 Task: Add Market Corner Creamy Tomato Soup to the cart.
Action: Mouse moved to (16, 120)
Screenshot: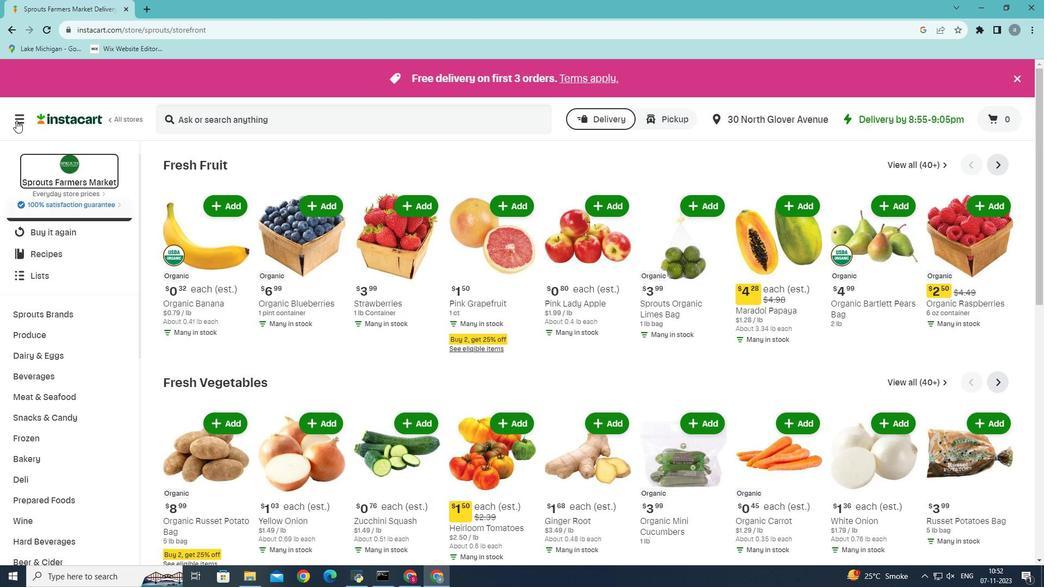 
Action: Mouse pressed left at (16, 120)
Screenshot: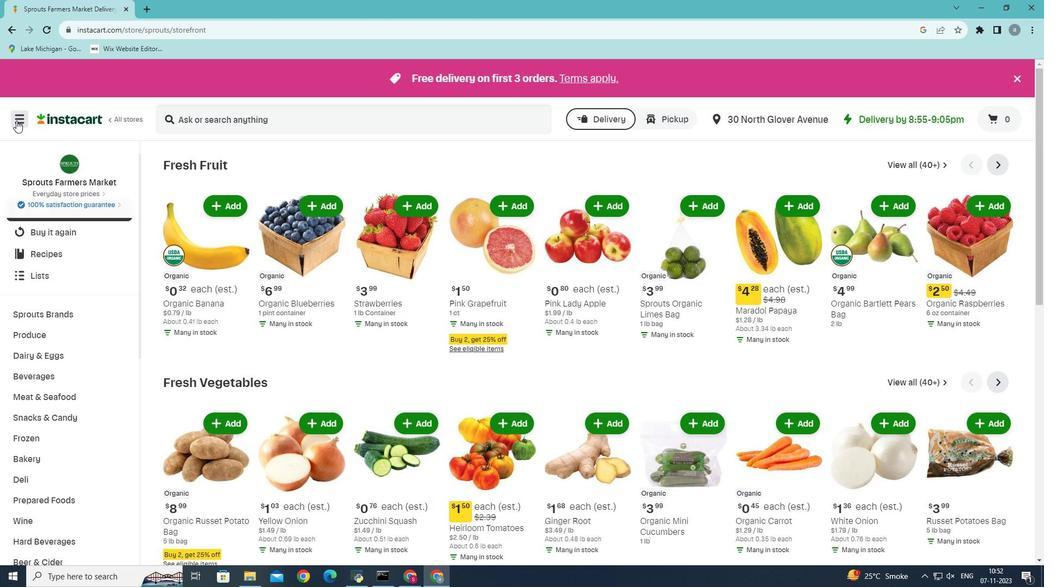 
Action: Mouse moved to (57, 300)
Screenshot: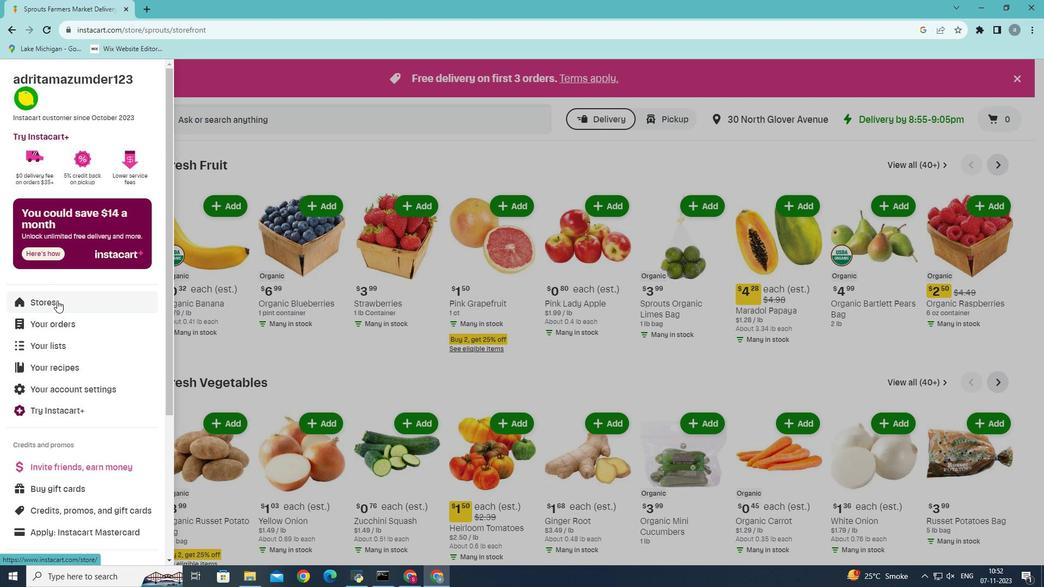 
Action: Mouse pressed left at (57, 300)
Screenshot: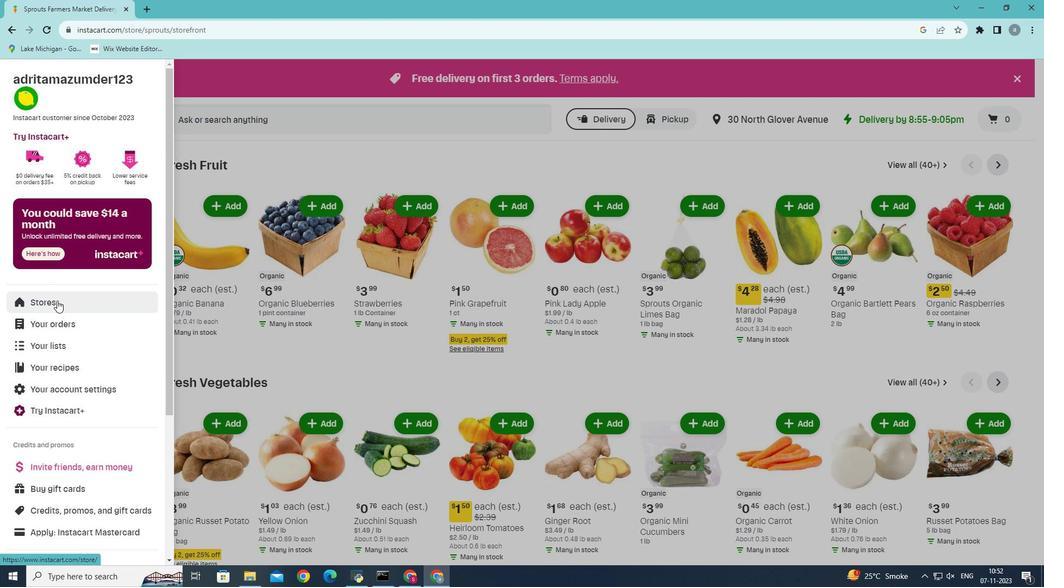 
Action: Mouse moved to (261, 122)
Screenshot: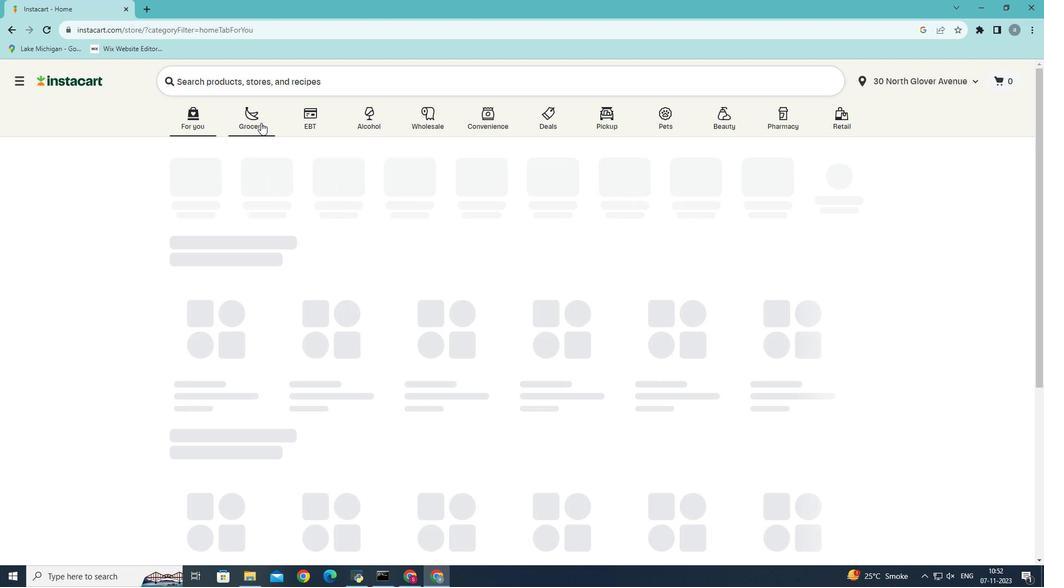 
Action: Mouse pressed left at (261, 122)
Screenshot: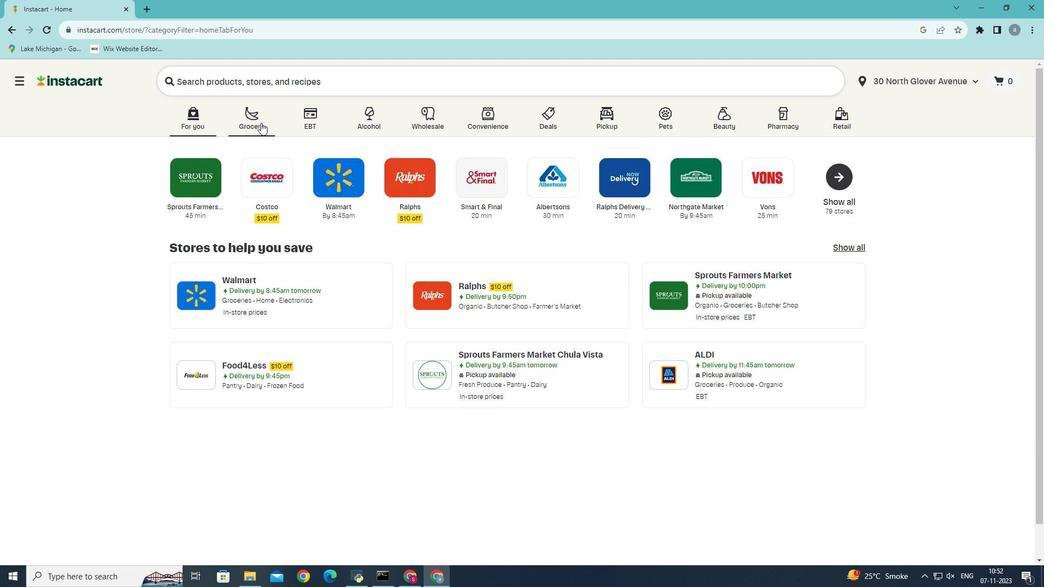 
Action: Mouse moved to (245, 331)
Screenshot: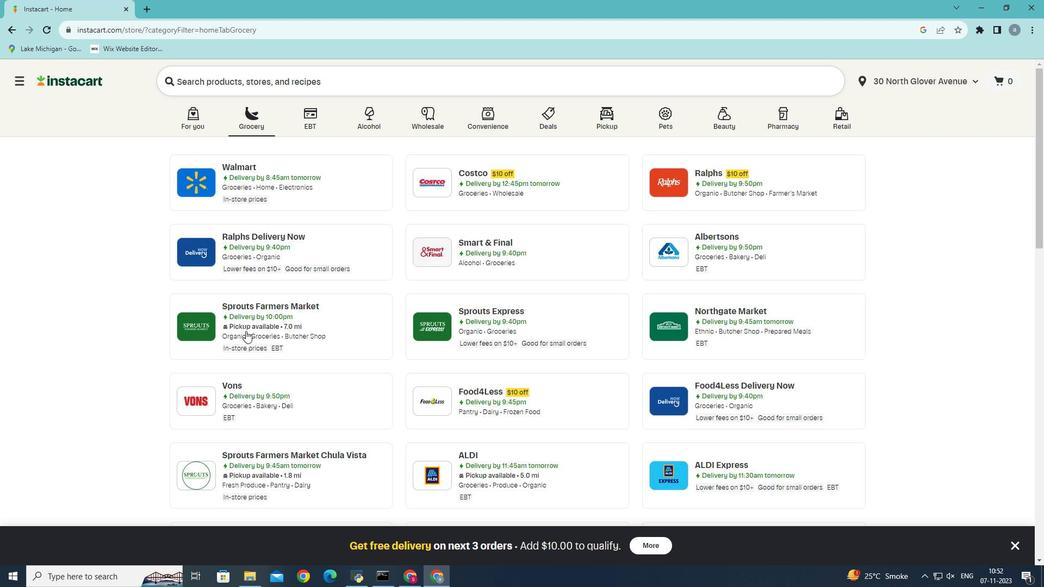 
Action: Mouse pressed left at (245, 331)
Screenshot: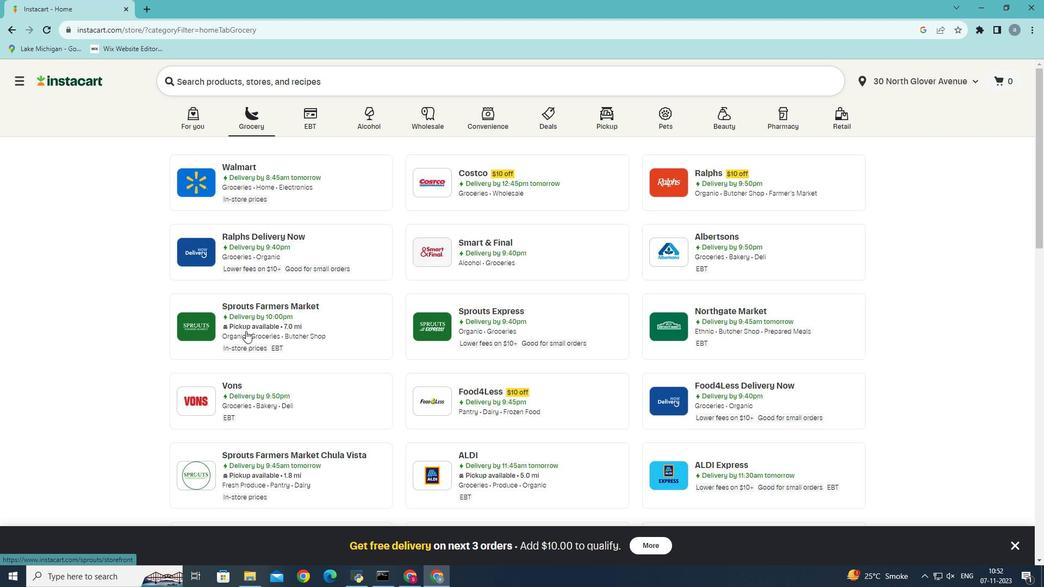 
Action: Mouse moved to (28, 516)
Screenshot: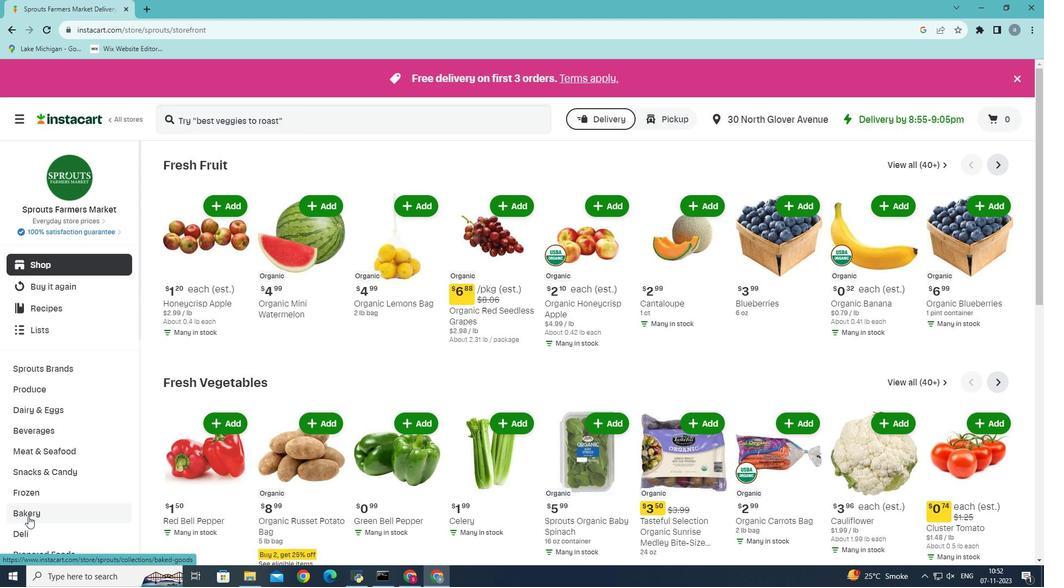 
Action: Mouse scrolled (28, 516) with delta (0, 0)
Screenshot: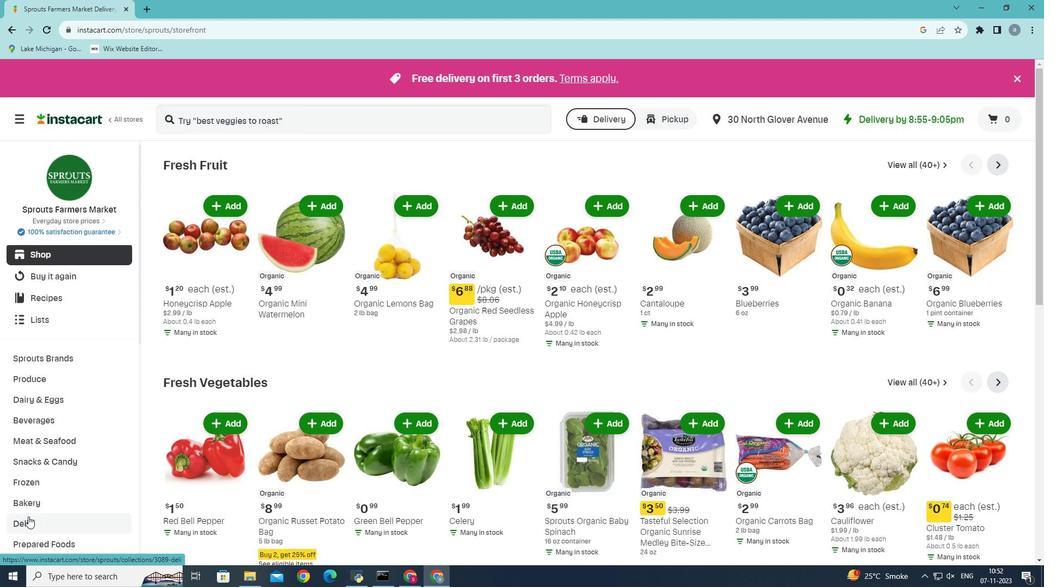 
Action: Mouse moved to (39, 500)
Screenshot: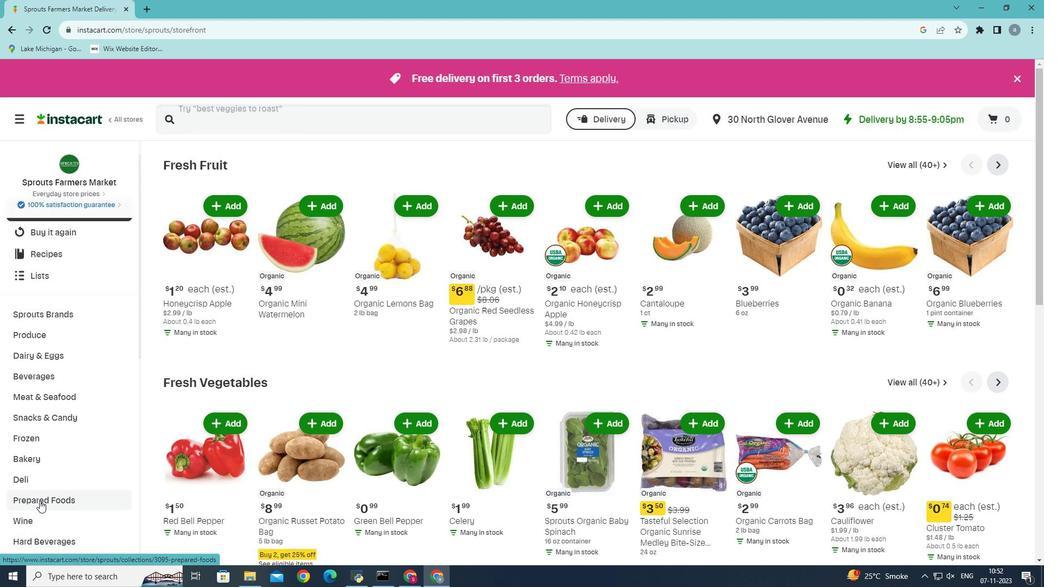 
Action: Mouse pressed left at (39, 500)
Screenshot: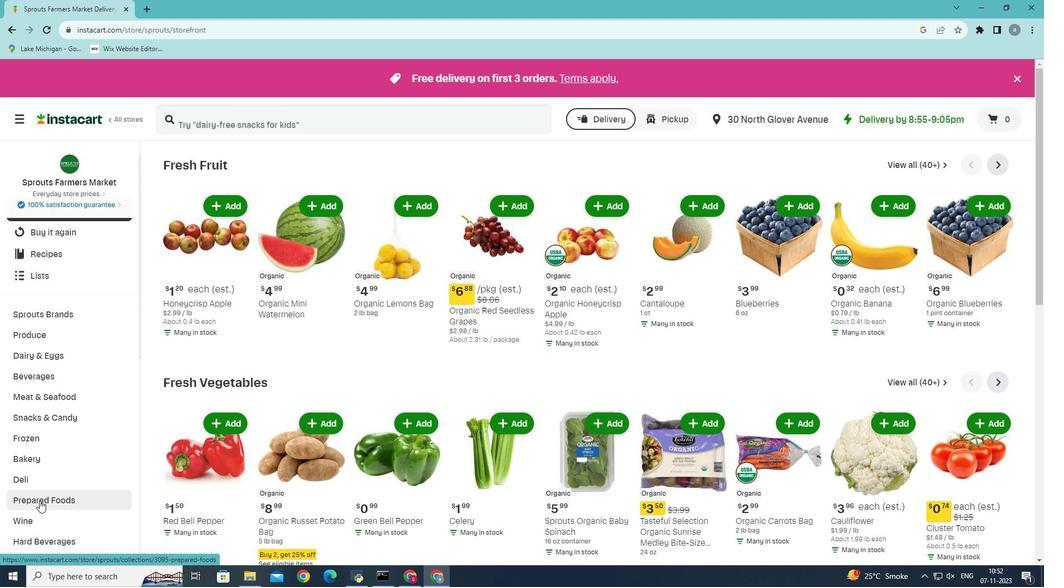 
Action: Mouse moved to (546, 191)
Screenshot: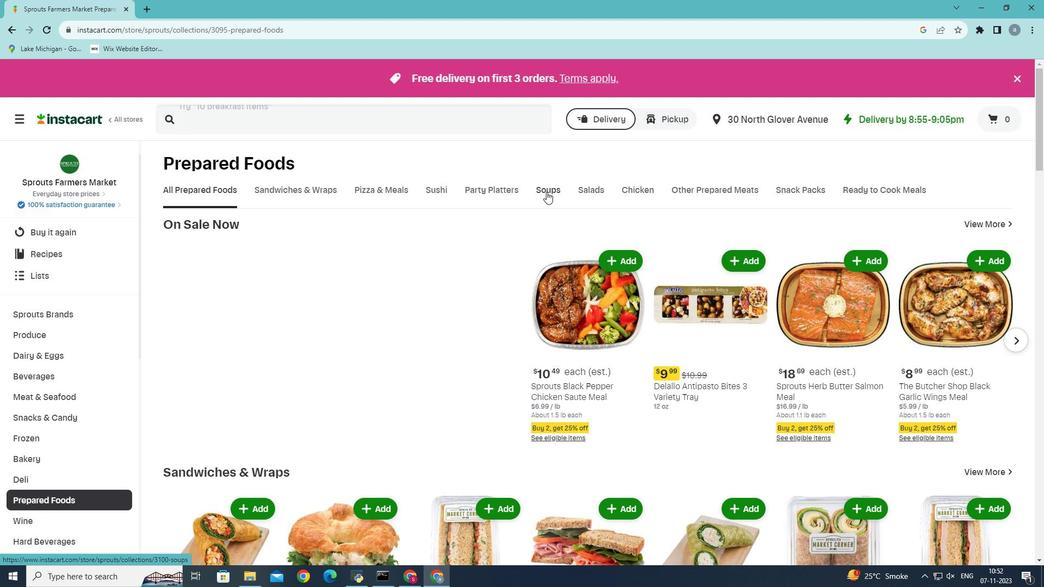 
Action: Mouse pressed left at (546, 191)
Screenshot: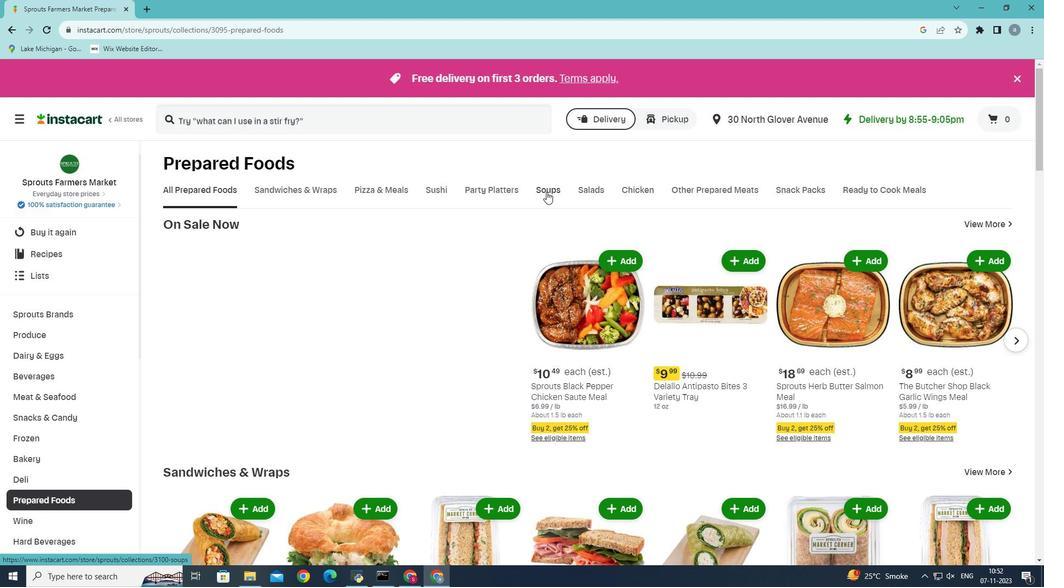 
Action: Mouse moved to (239, 123)
Screenshot: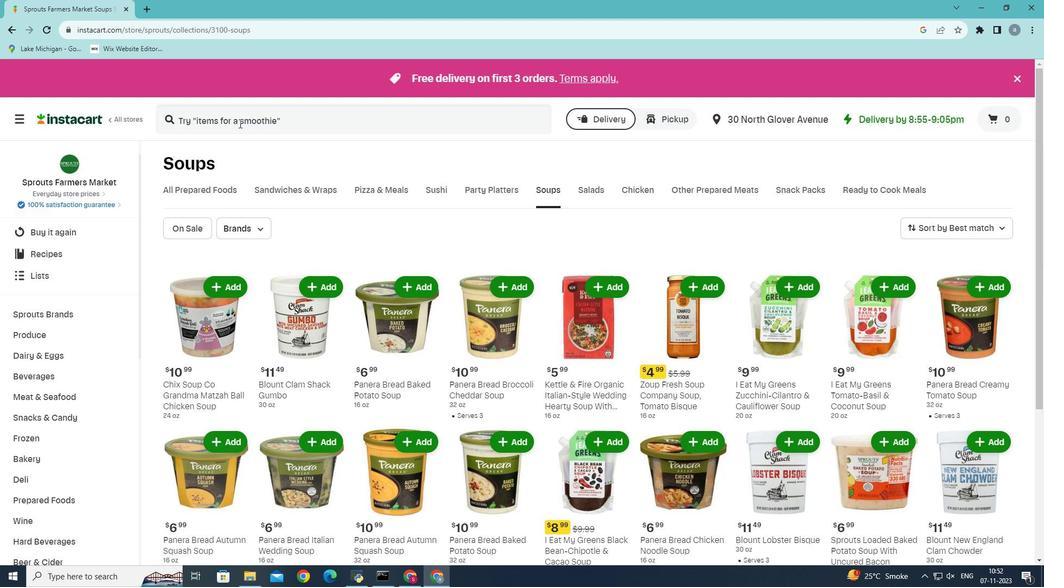 
Action: Mouse pressed left at (239, 123)
Screenshot: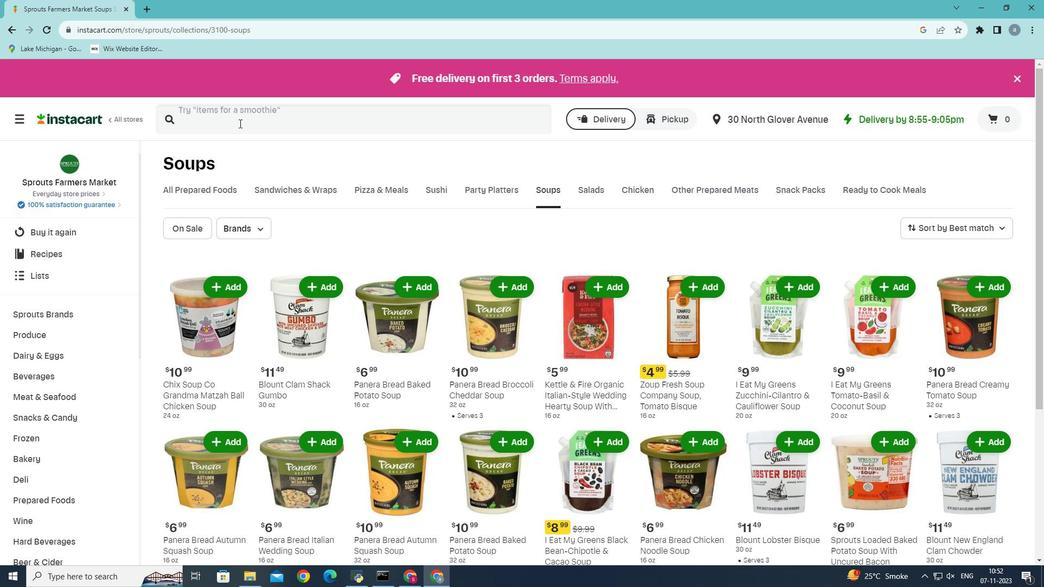 
Action: Key pressed <Key.shift>marketn<Key.space><Key.backspace><Key.backspace><Key.space>corner<Key.space>creamy<Key.space><Key.shift>Tomato<Key.space>soup<Key.enter>
Screenshot: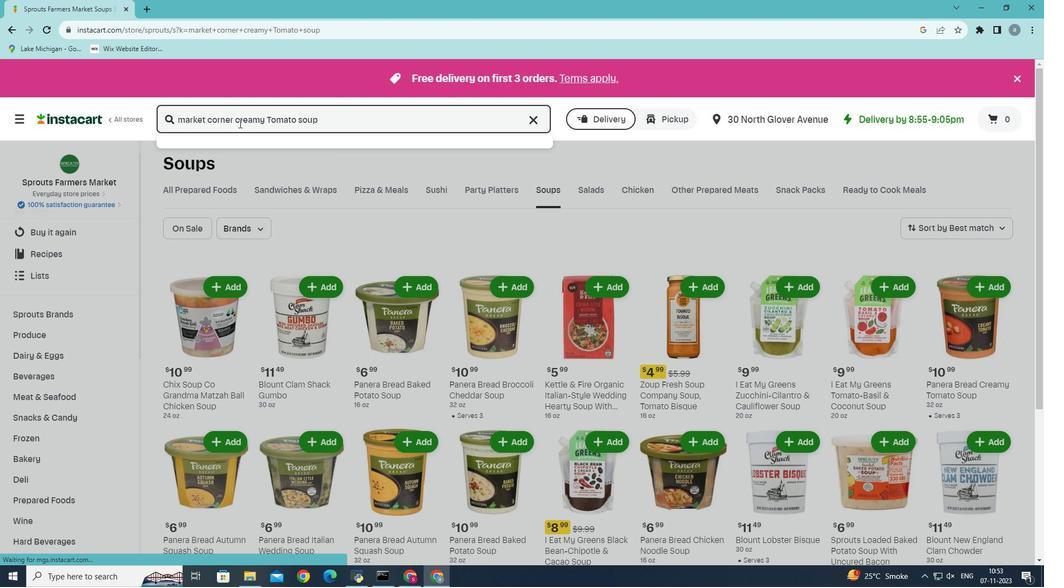 
Action: Mouse moved to (219, 83)
Screenshot: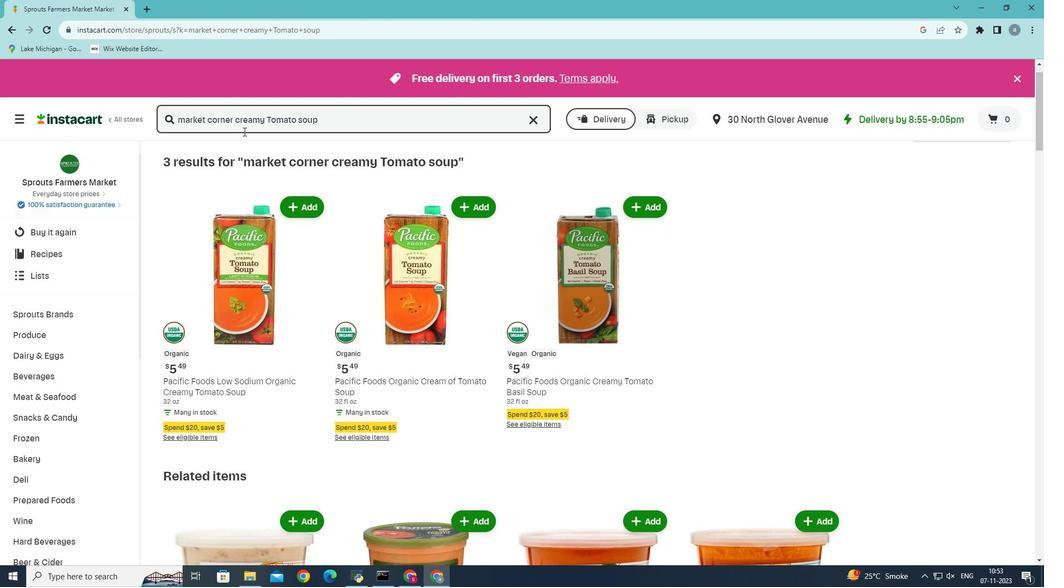 
Action: Mouse scrolled (219, 83) with delta (0, 0)
Screenshot: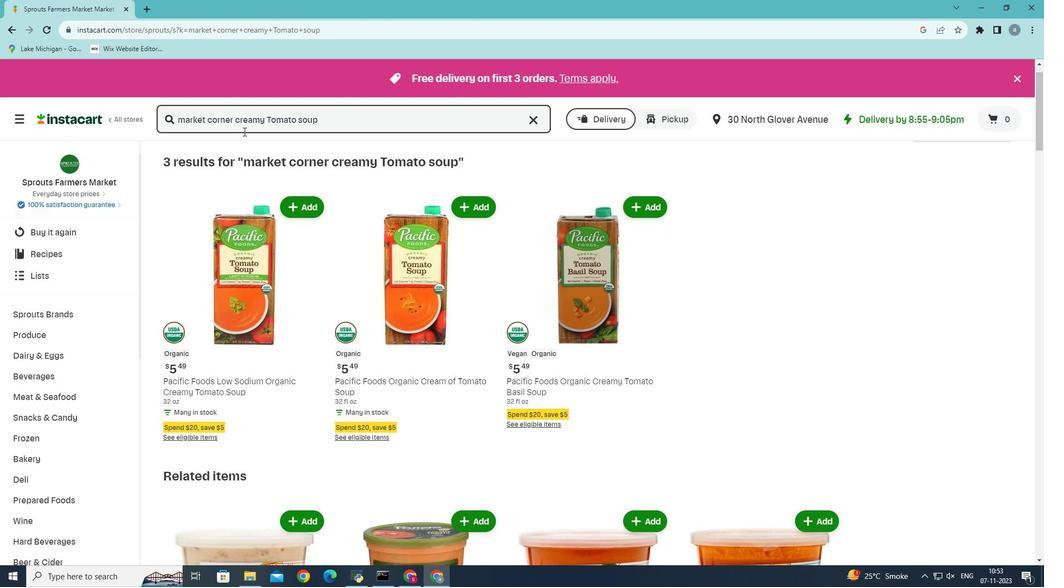 
Action: Mouse moved to (286, 244)
Screenshot: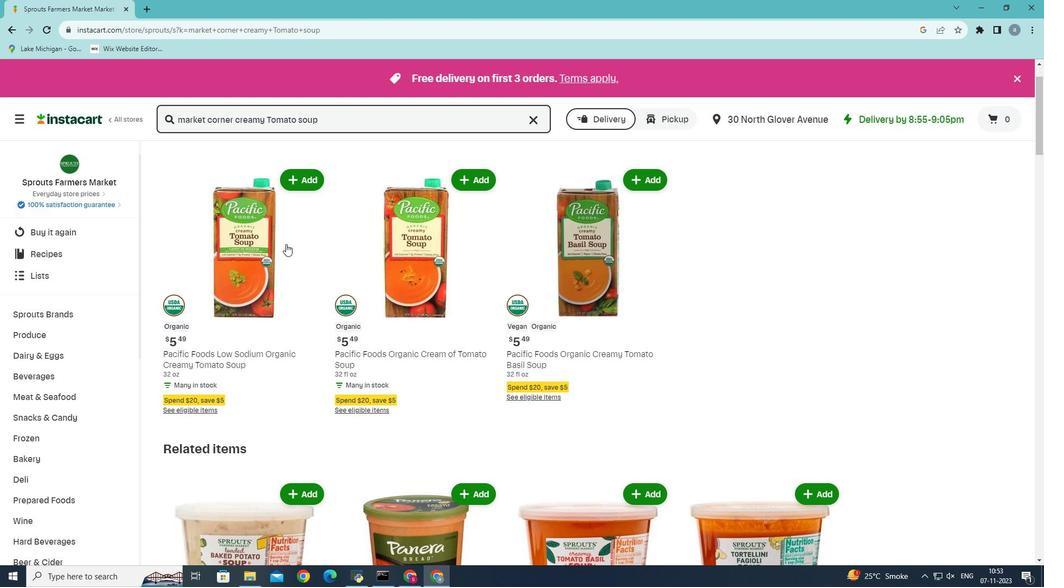 
Action: Mouse scrolled (286, 243) with delta (0, 0)
Screenshot: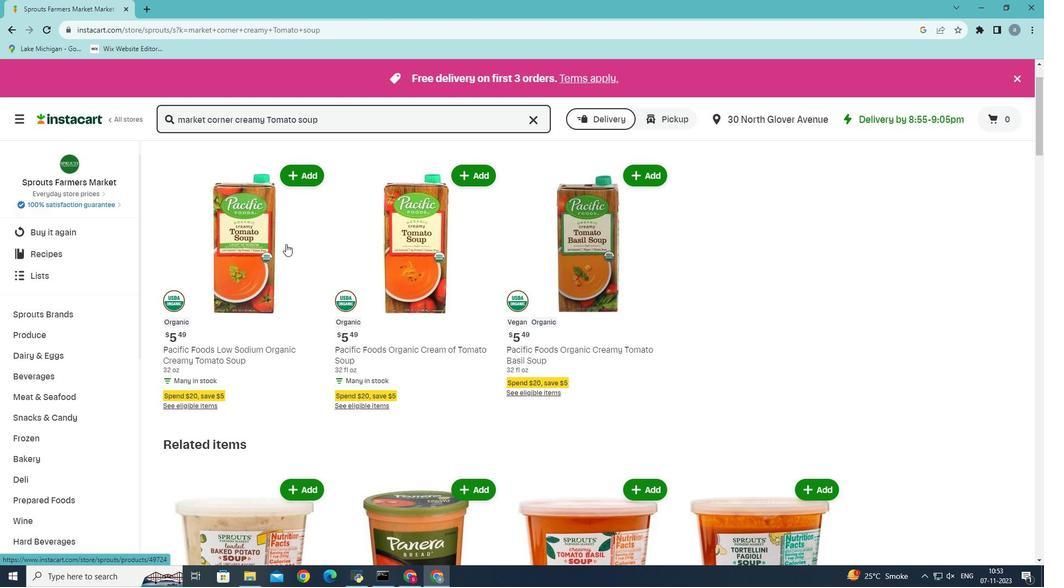 
Action: Mouse scrolled (286, 243) with delta (0, 0)
Screenshot: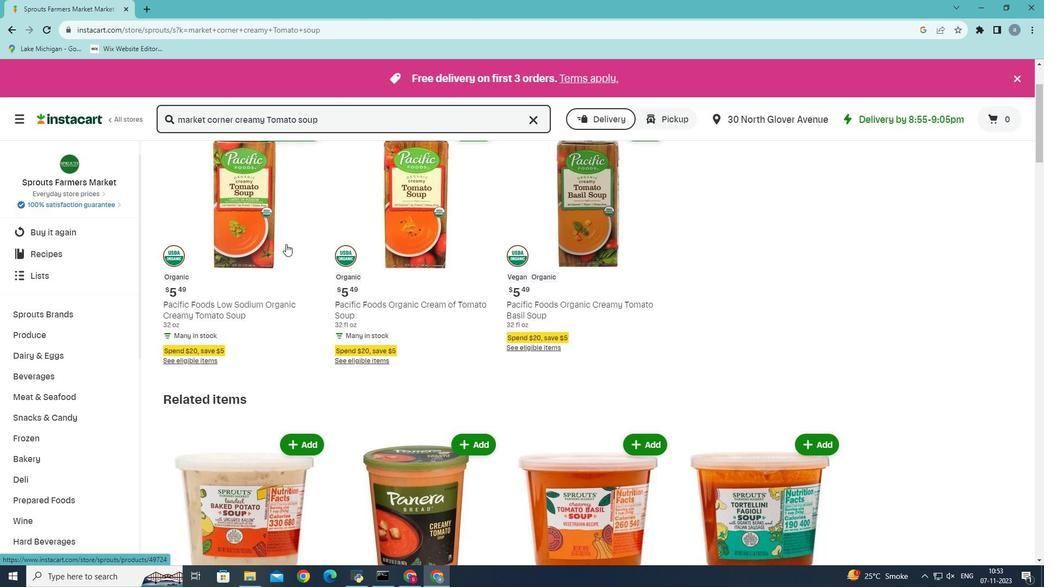 
Action: Mouse scrolled (286, 243) with delta (0, 0)
Screenshot: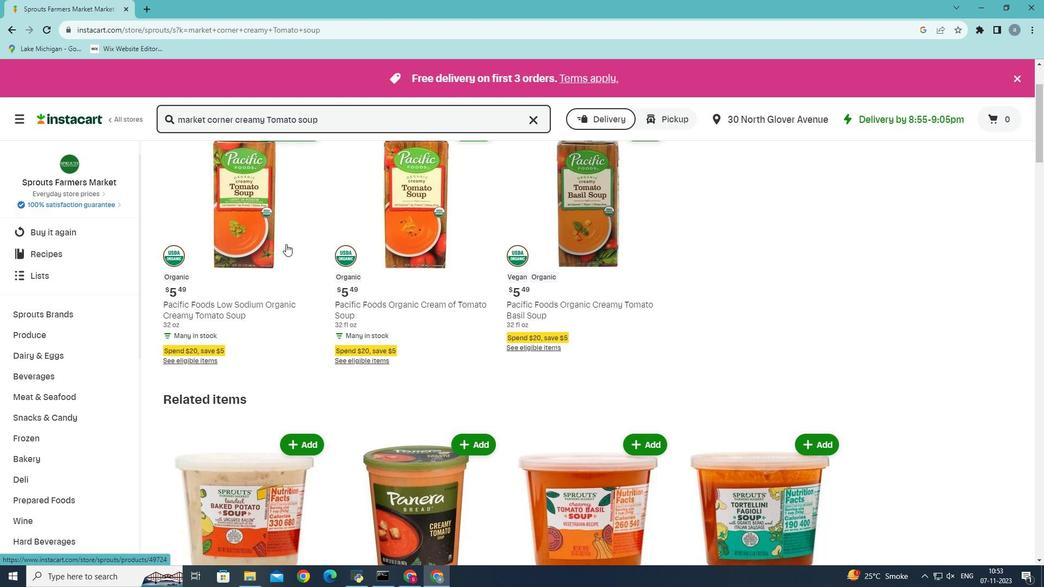 
Action: Mouse scrolled (286, 243) with delta (0, 0)
Screenshot: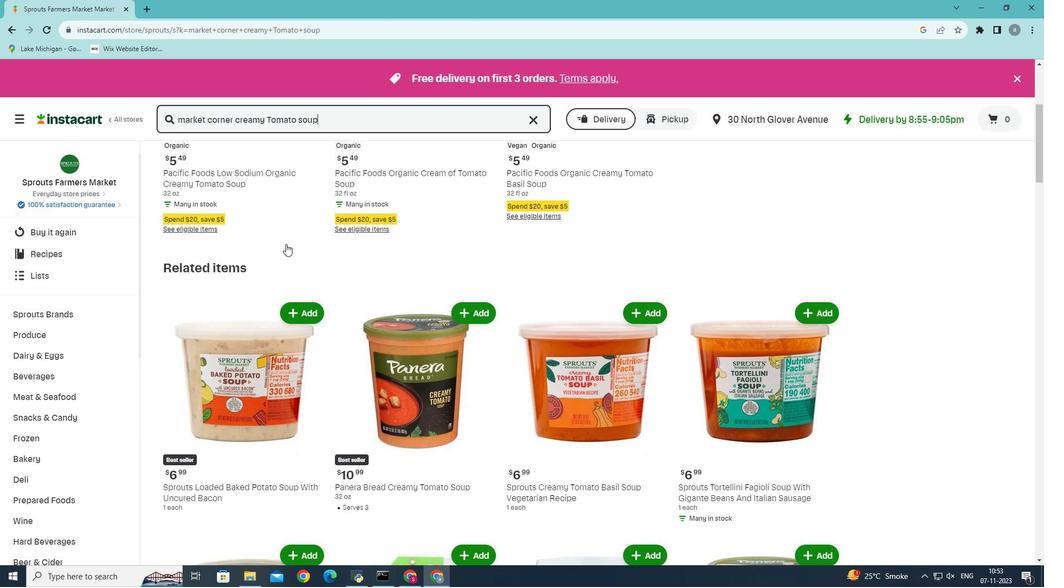 
Action: Mouse scrolled (286, 243) with delta (0, 0)
Screenshot: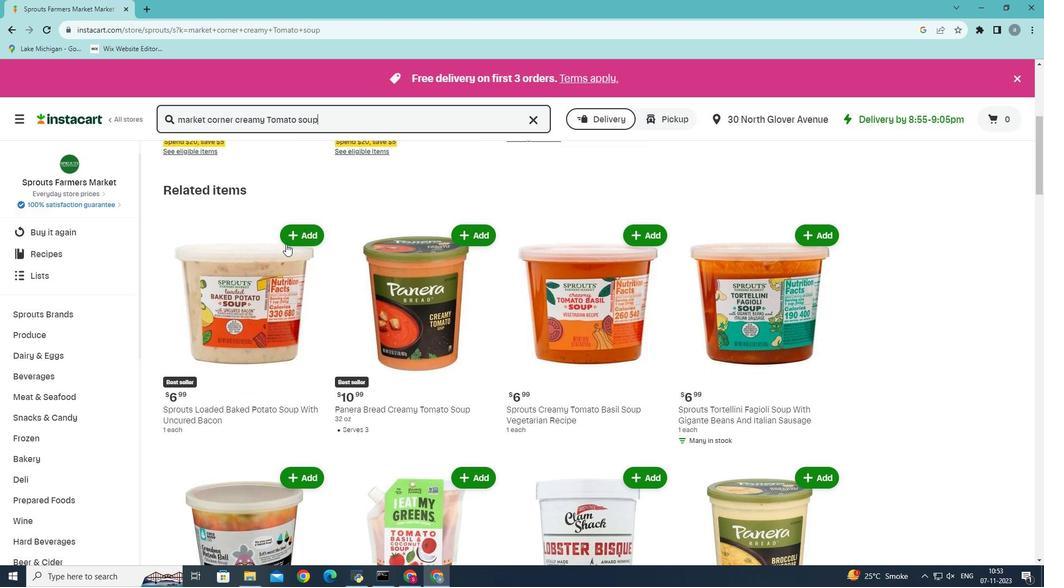 
Action: Mouse scrolled (286, 243) with delta (0, 0)
Screenshot: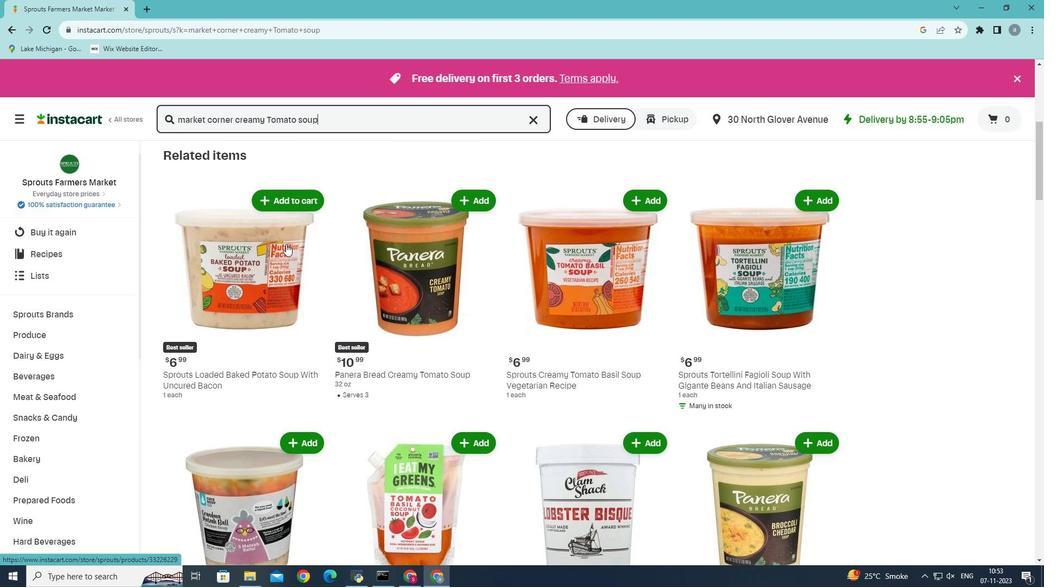 
Action: Mouse scrolled (286, 243) with delta (0, 0)
Screenshot: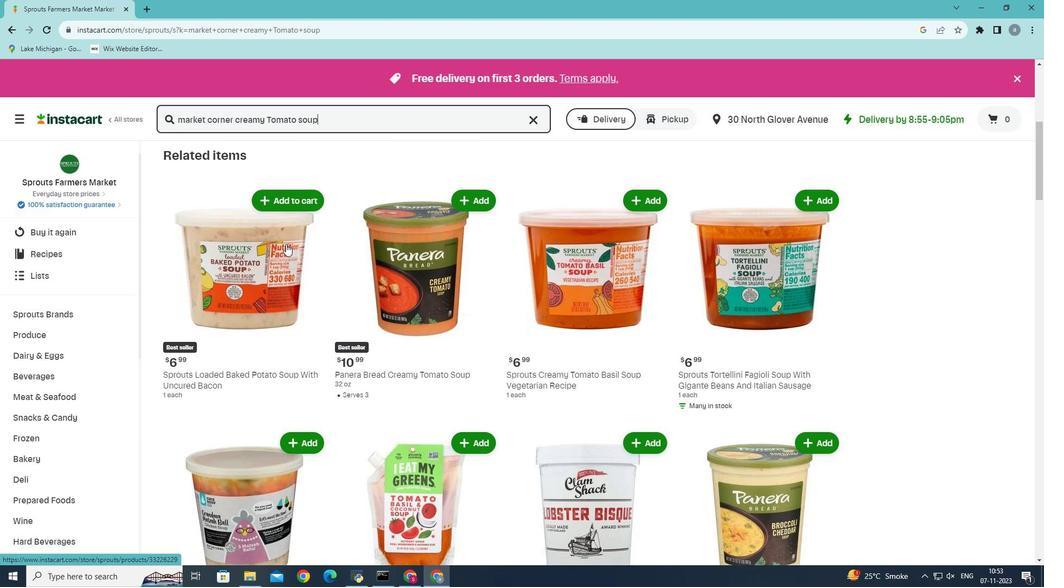 
Action: Mouse scrolled (286, 243) with delta (0, 0)
Screenshot: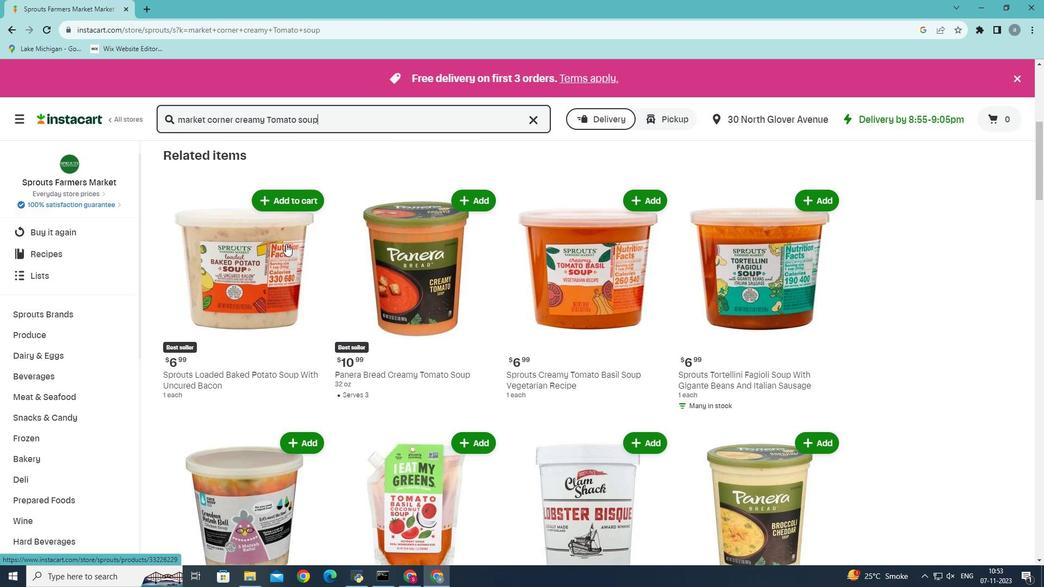 
Action: Mouse moved to (286, 244)
Screenshot: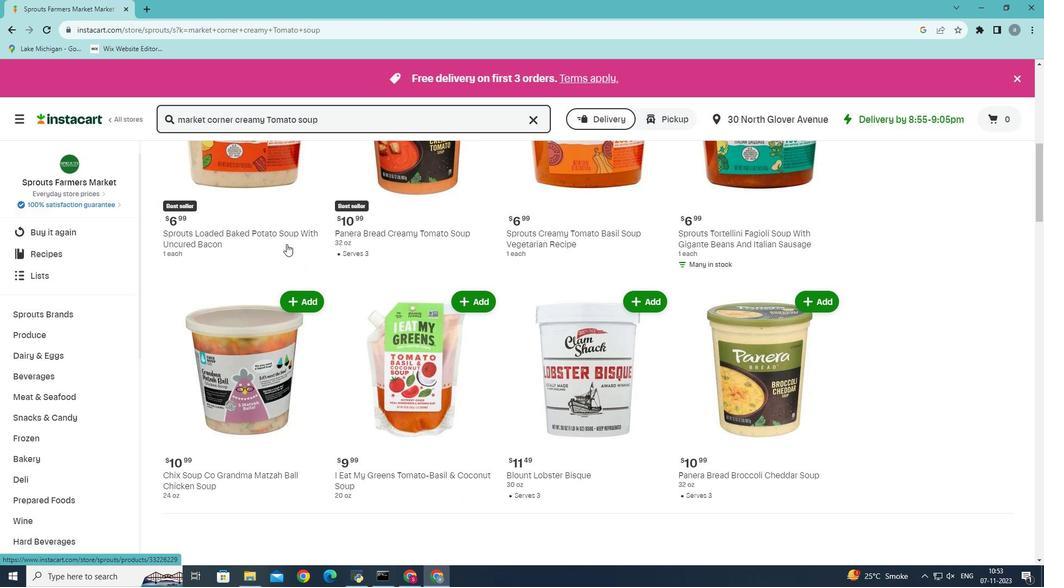 
Action: Mouse scrolled (286, 243) with delta (0, 0)
Screenshot: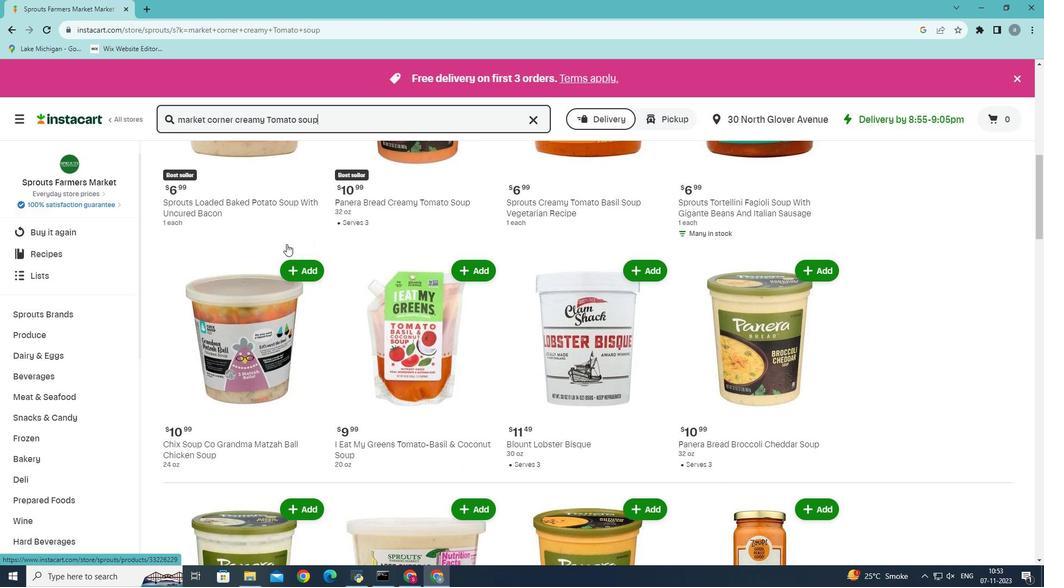 
Action: Mouse scrolled (286, 243) with delta (0, 0)
Screenshot: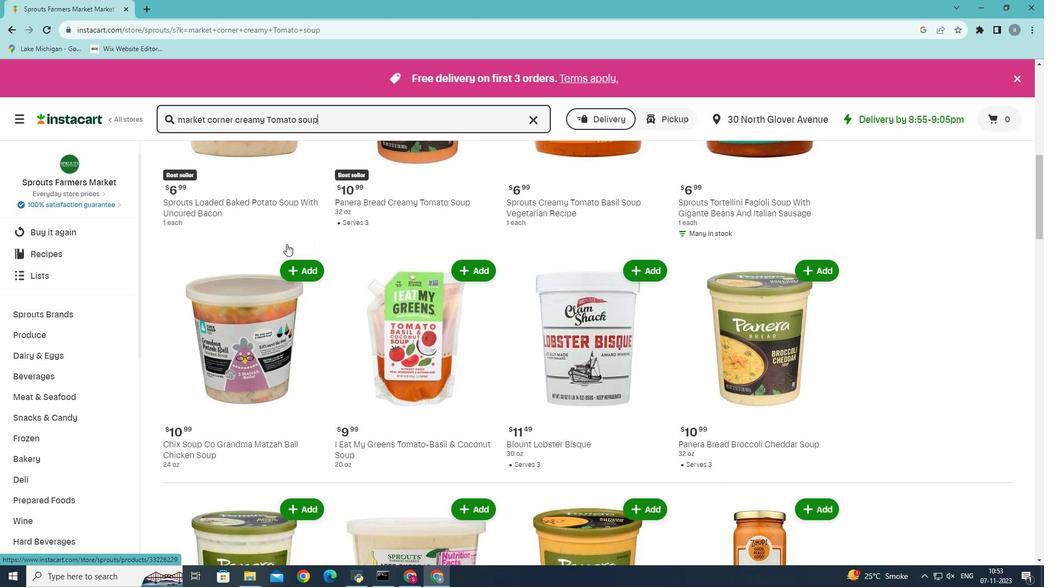
Action: Mouse scrolled (286, 243) with delta (0, 0)
Screenshot: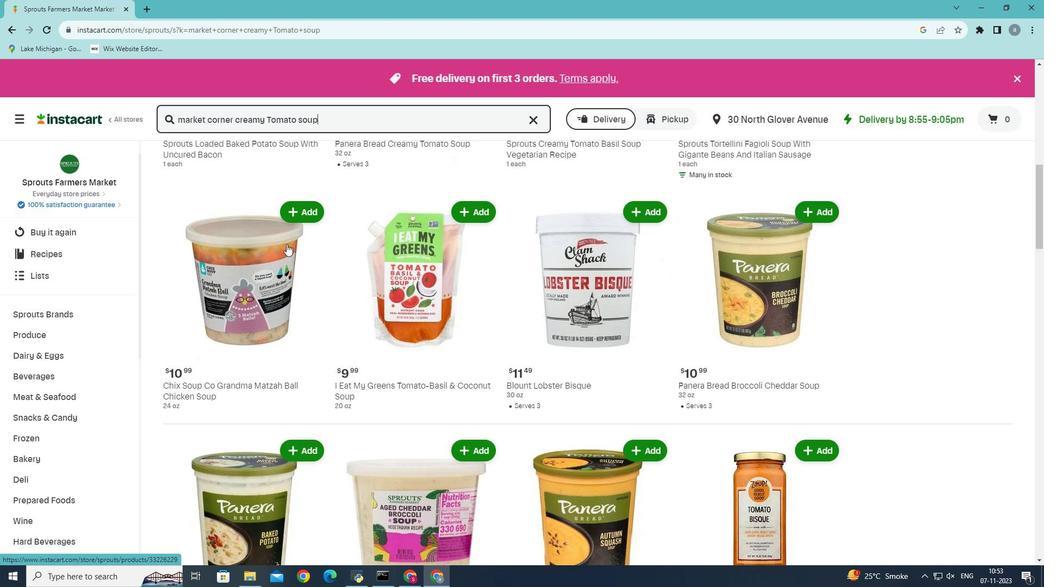 
Action: Mouse scrolled (286, 244) with delta (0, 0)
Screenshot: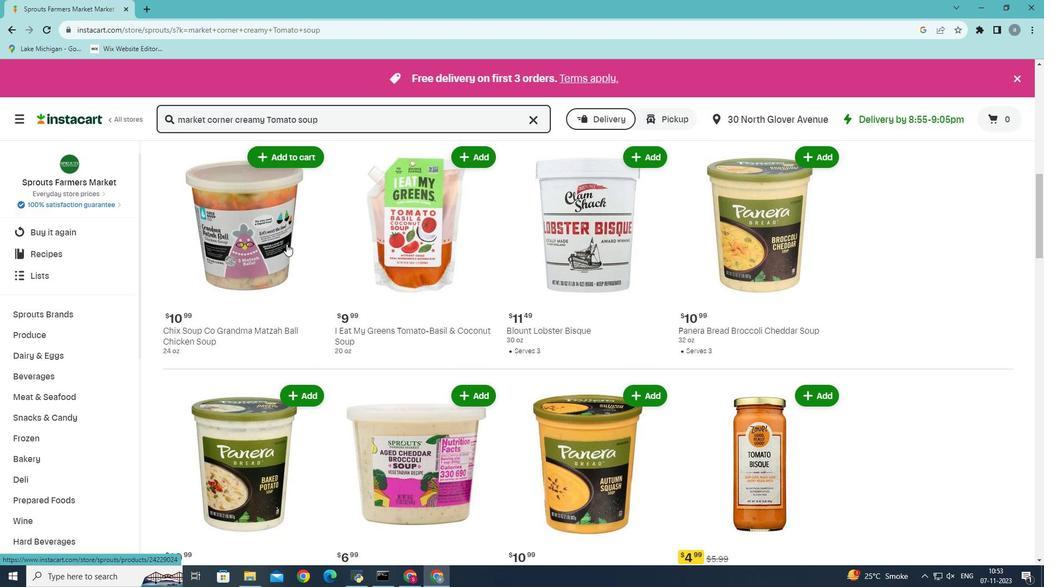 
Action: Mouse scrolled (286, 244) with delta (0, 0)
Screenshot: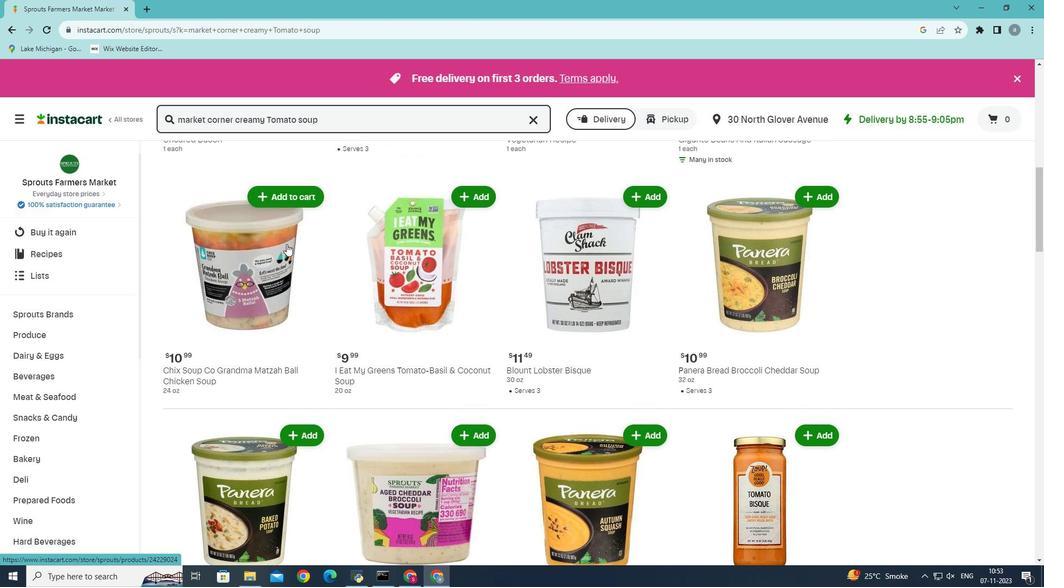 
Action: Mouse scrolled (286, 244) with delta (0, 0)
Screenshot: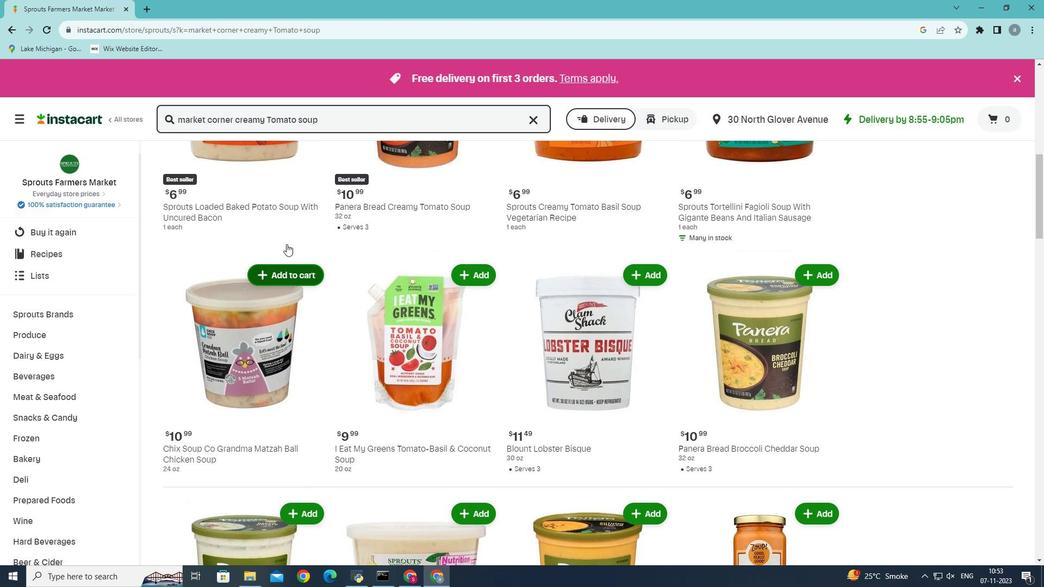 
Action: Mouse scrolled (286, 244) with delta (0, 0)
Screenshot: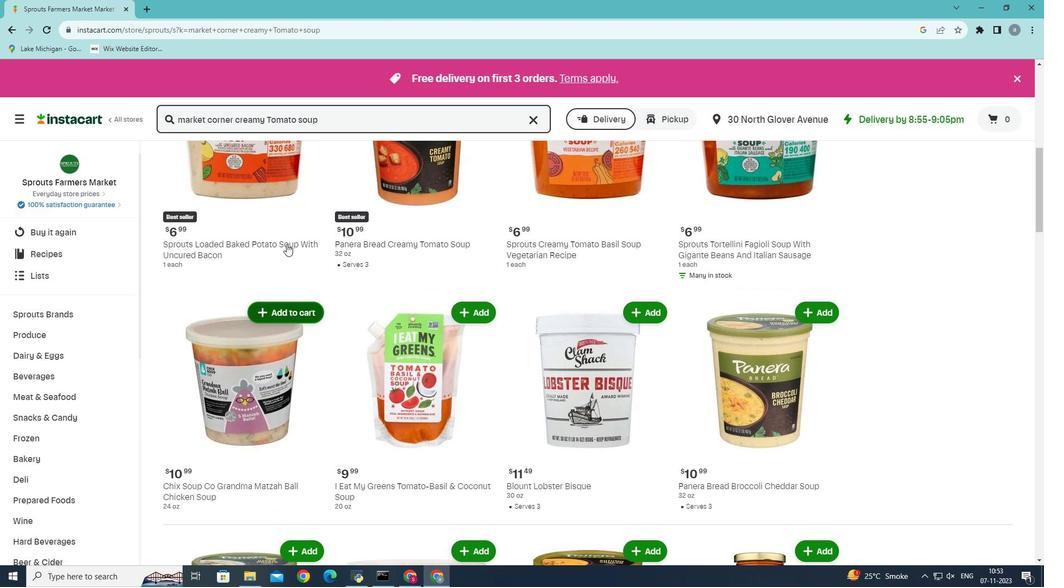 
Action: Mouse scrolled (286, 244) with delta (0, 0)
Screenshot: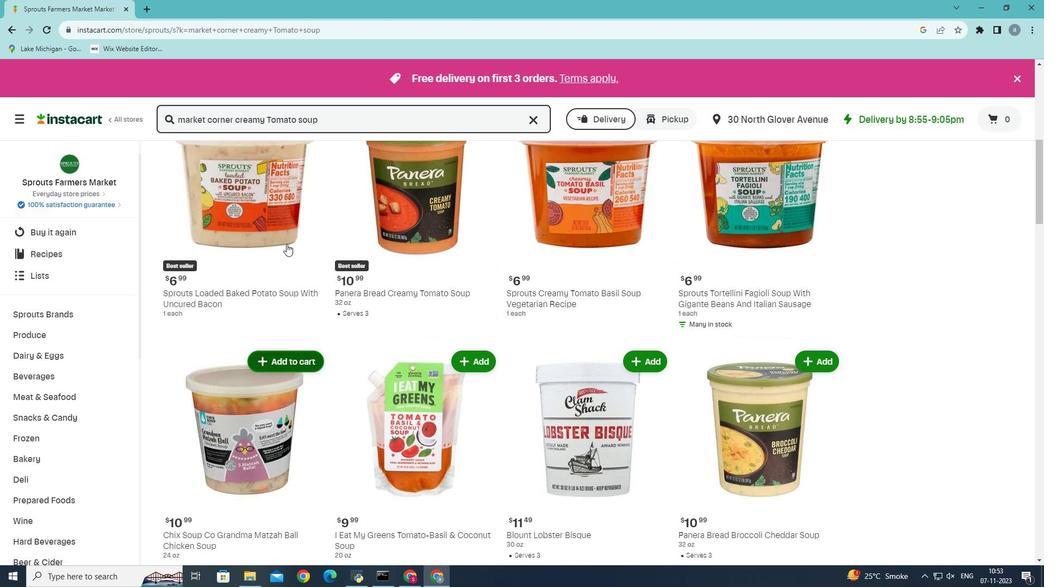 
Action: Mouse scrolled (286, 244) with delta (0, 0)
Screenshot: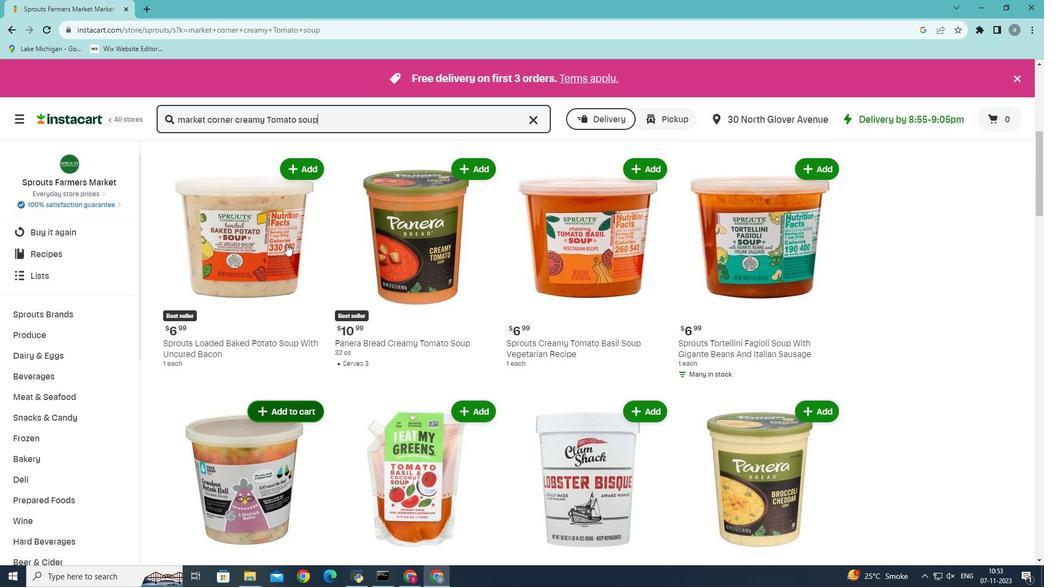 
Action: Mouse scrolled (286, 244) with delta (0, 0)
Screenshot: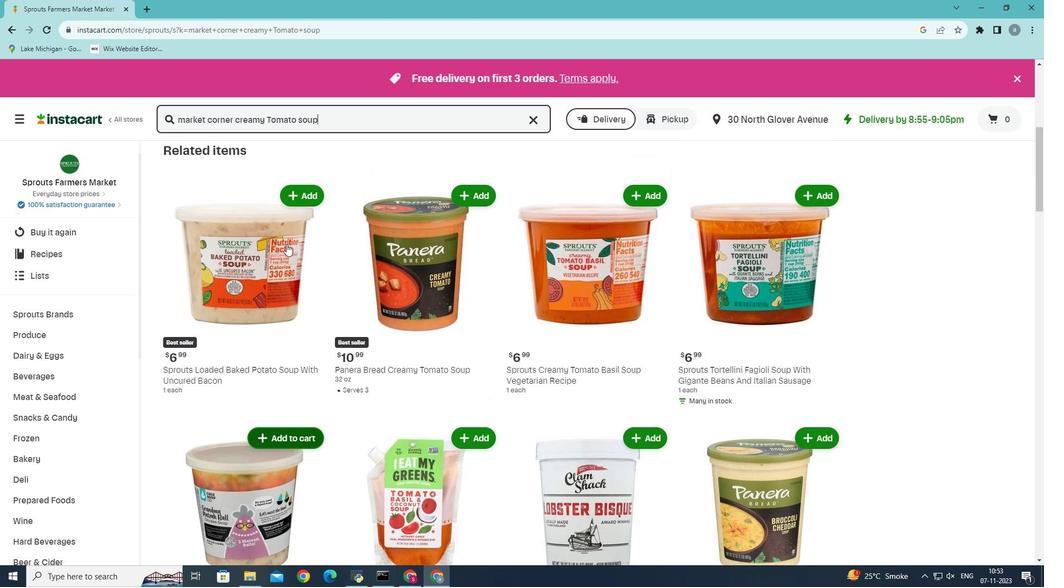 
Action: Mouse scrolled (286, 244) with delta (0, 0)
Screenshot: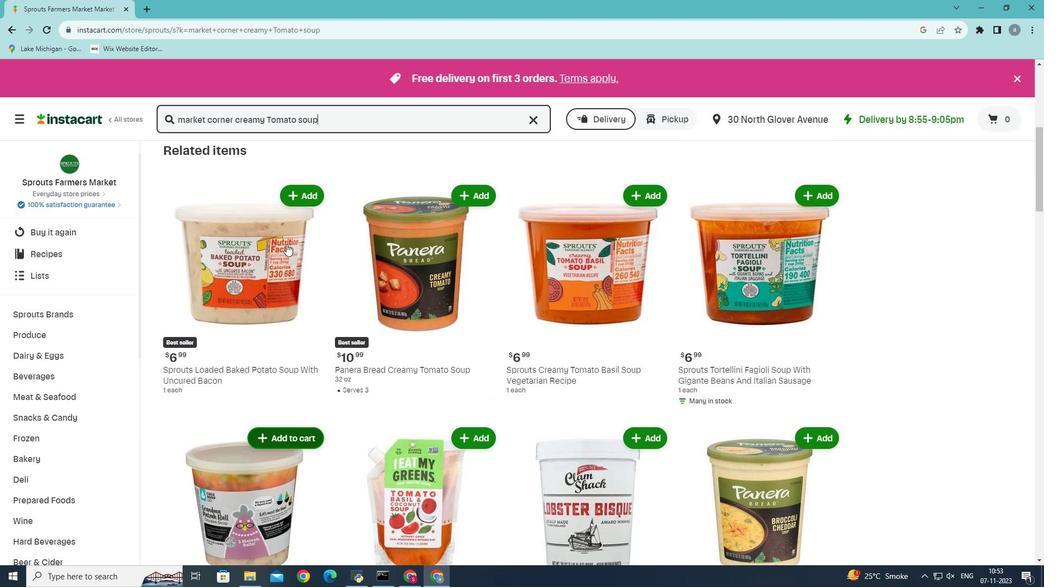 
